 Task: Add Bass Loofa Body Scrubber to the cart.
Action: Mouse moved to (933, 368)
Screenshot: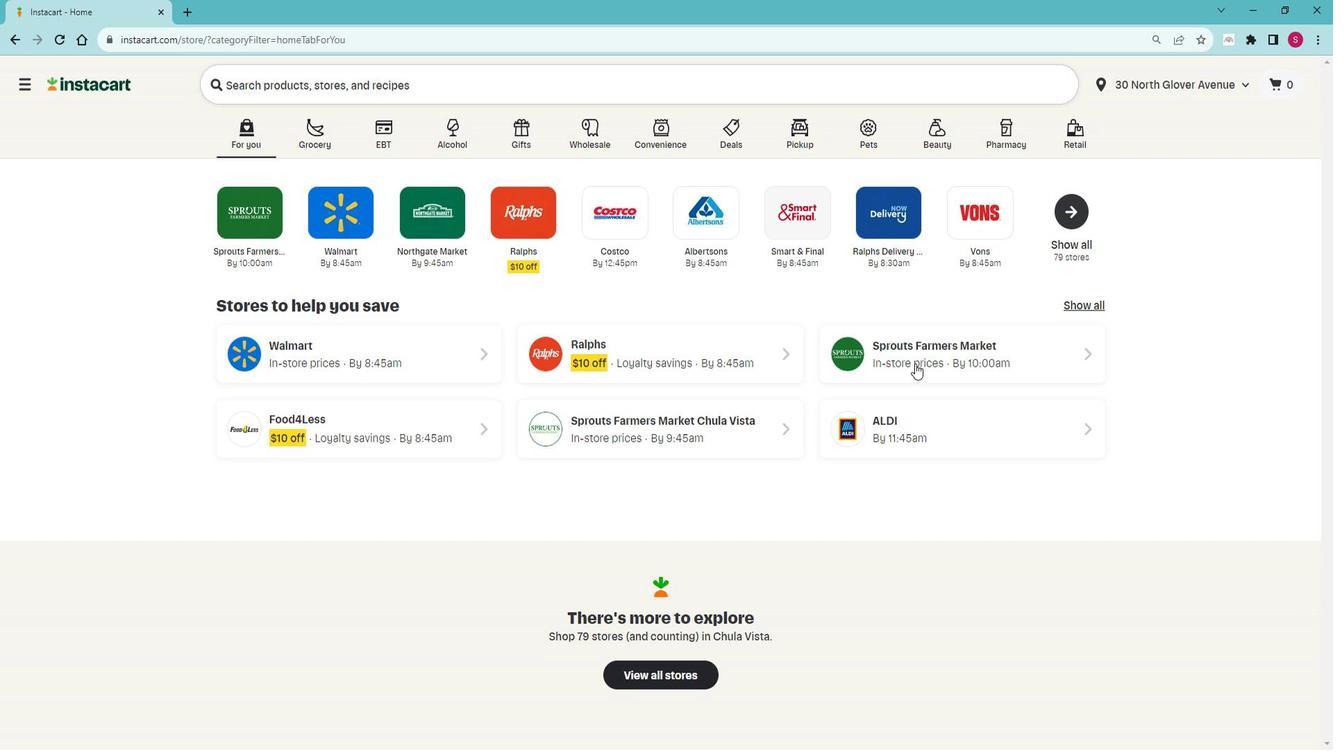 
Action: Mouse pressed left at (933, 368)
Screenshot: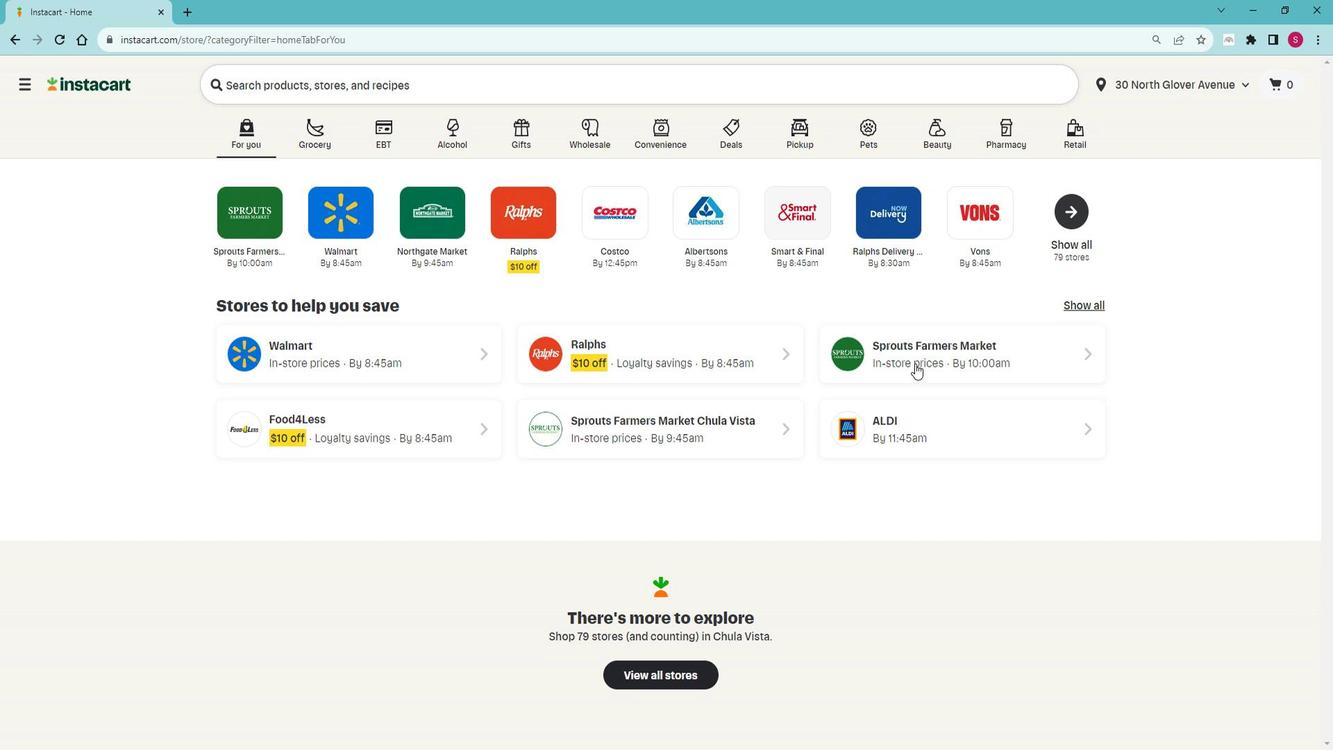 
Action: Mouse moved to (177, 466)
Screenshot: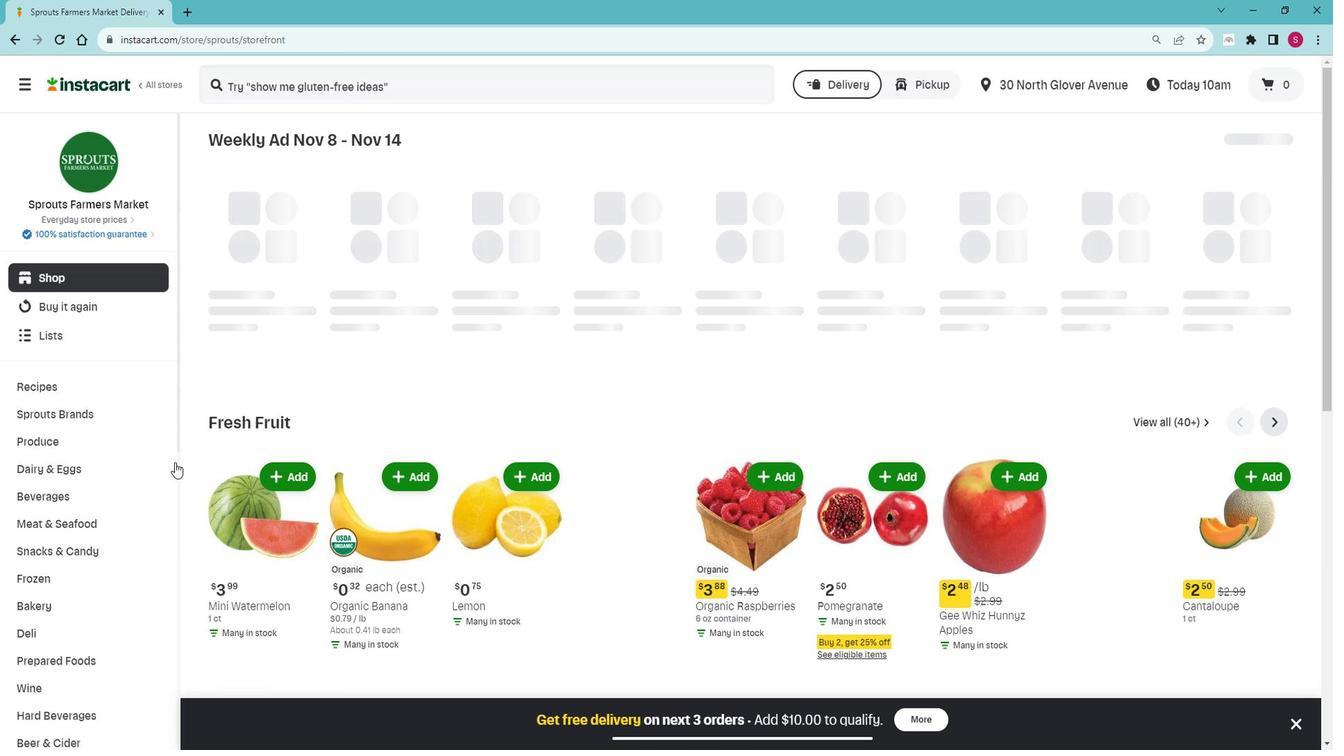 
Action: Mouse scrolled (177, 465) with delta (0, 0)
Screenshot: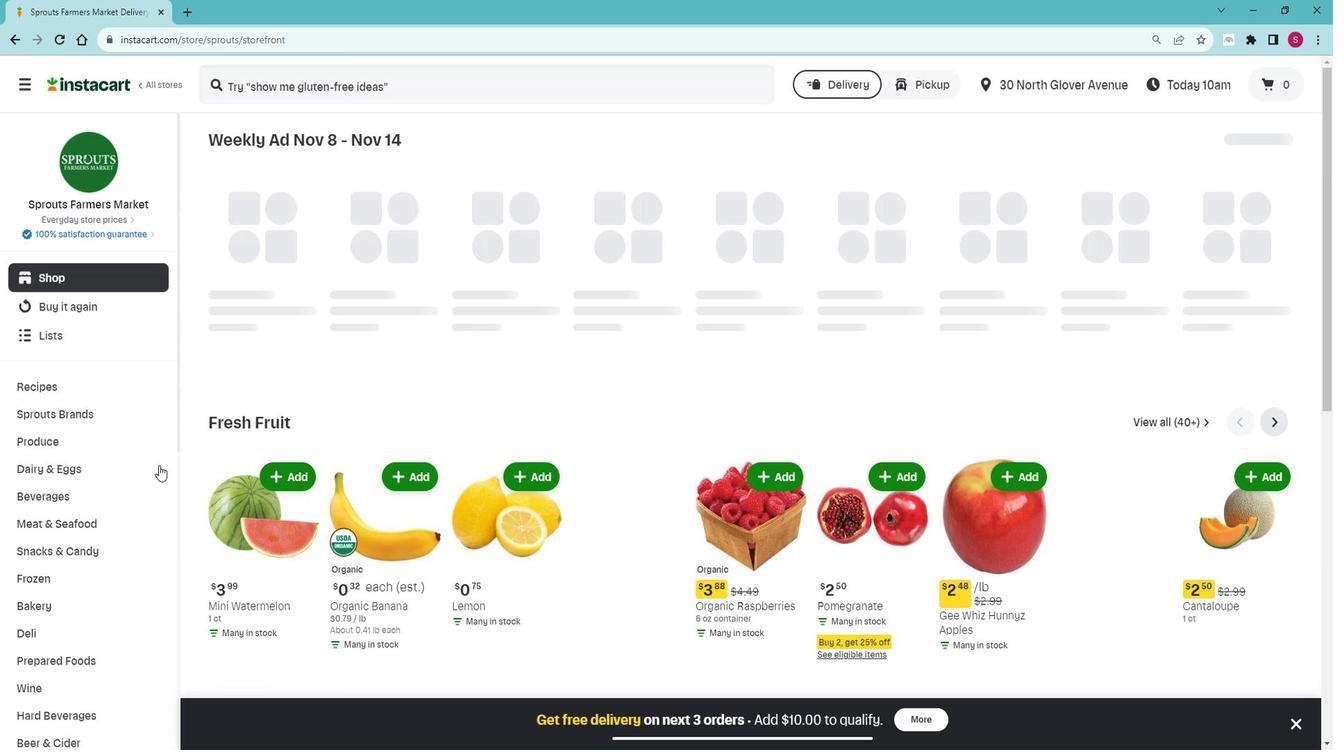 
Action: Mouse moved to (172, 470)
Screenshot: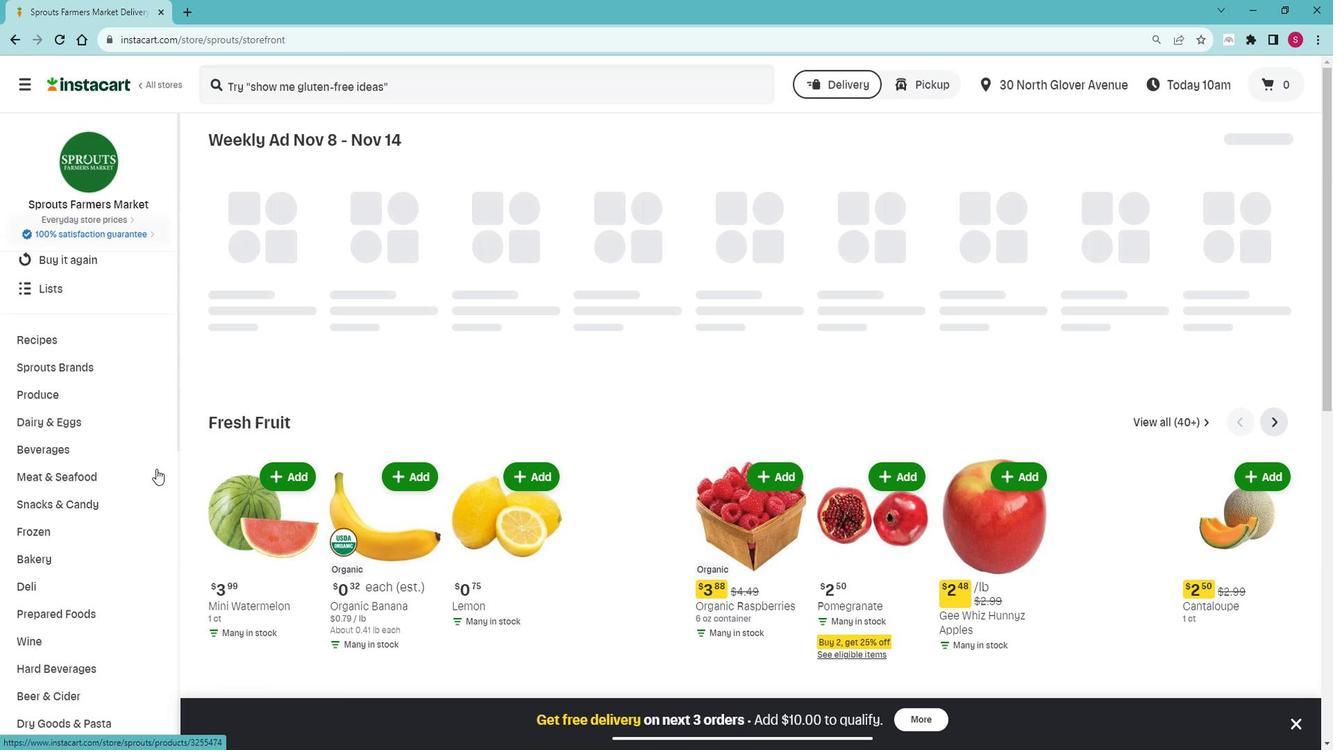 
Action: Mouse scrolled (172, 469) with delta (0, 0)
Screenshot: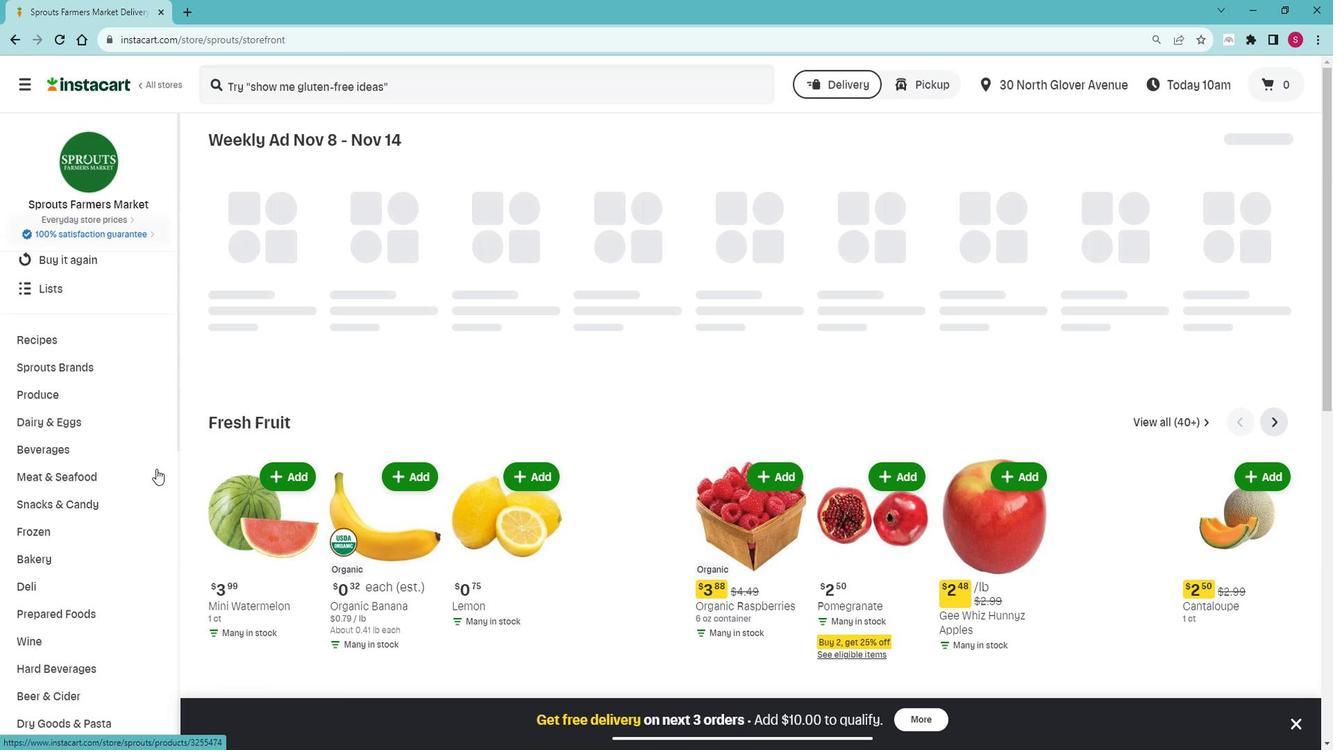 
Action: Mouse moved to (127, 475)
Screenshot: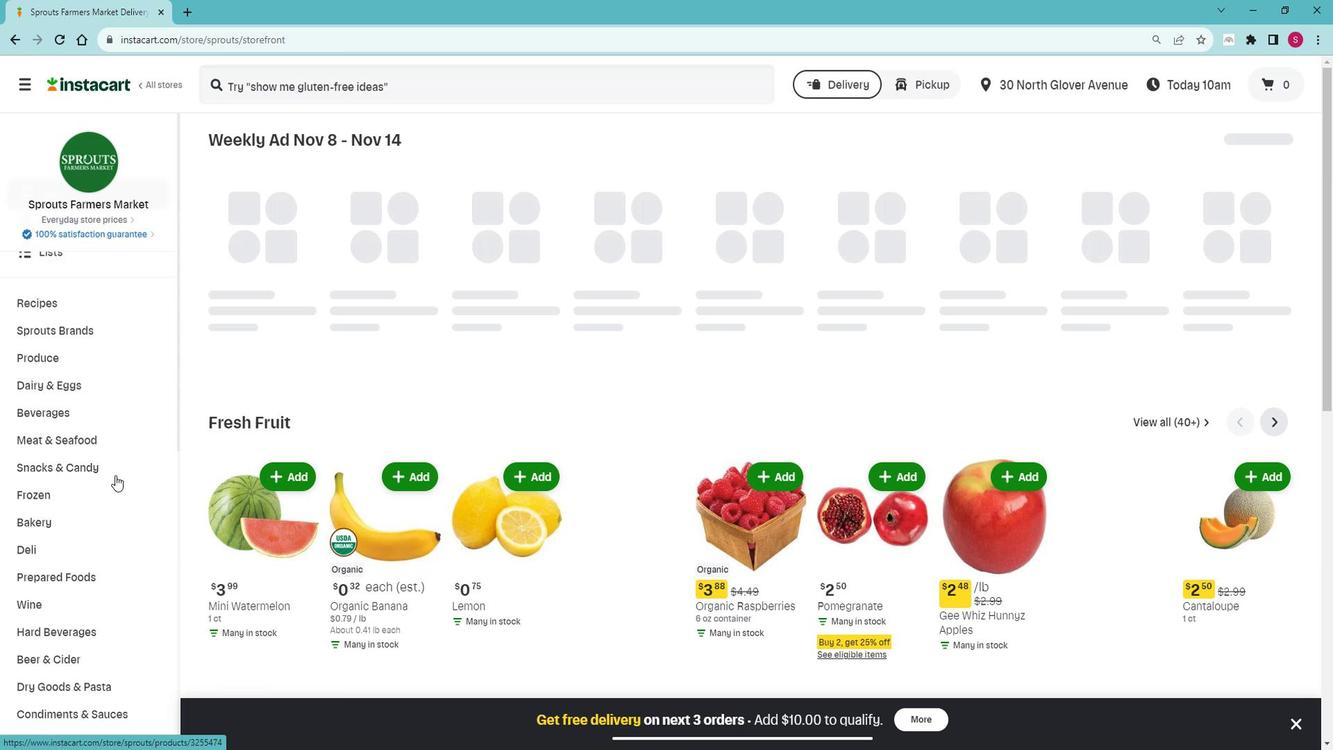 
Action: Mouse scrolled (127, 475) with delta (0, 0)
Screenshot: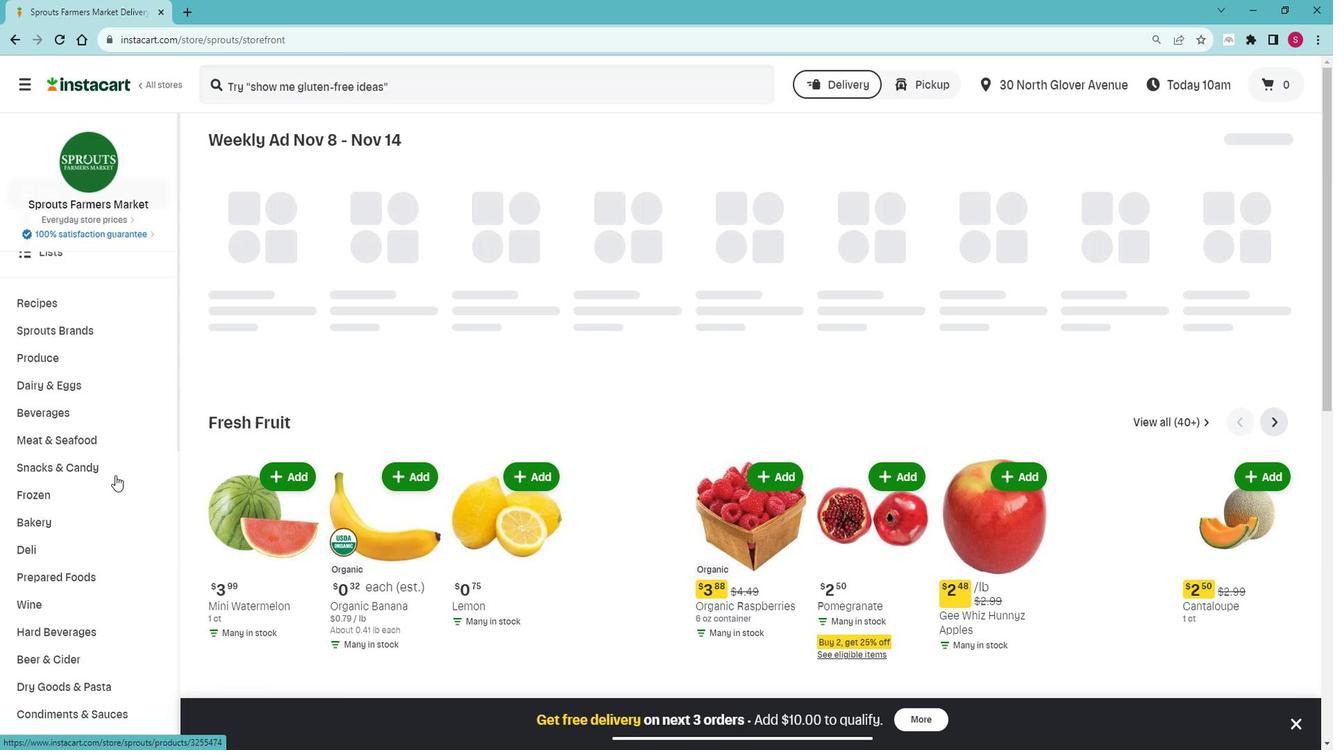
Action: Mouse moved to (114, 475)
Screenshot: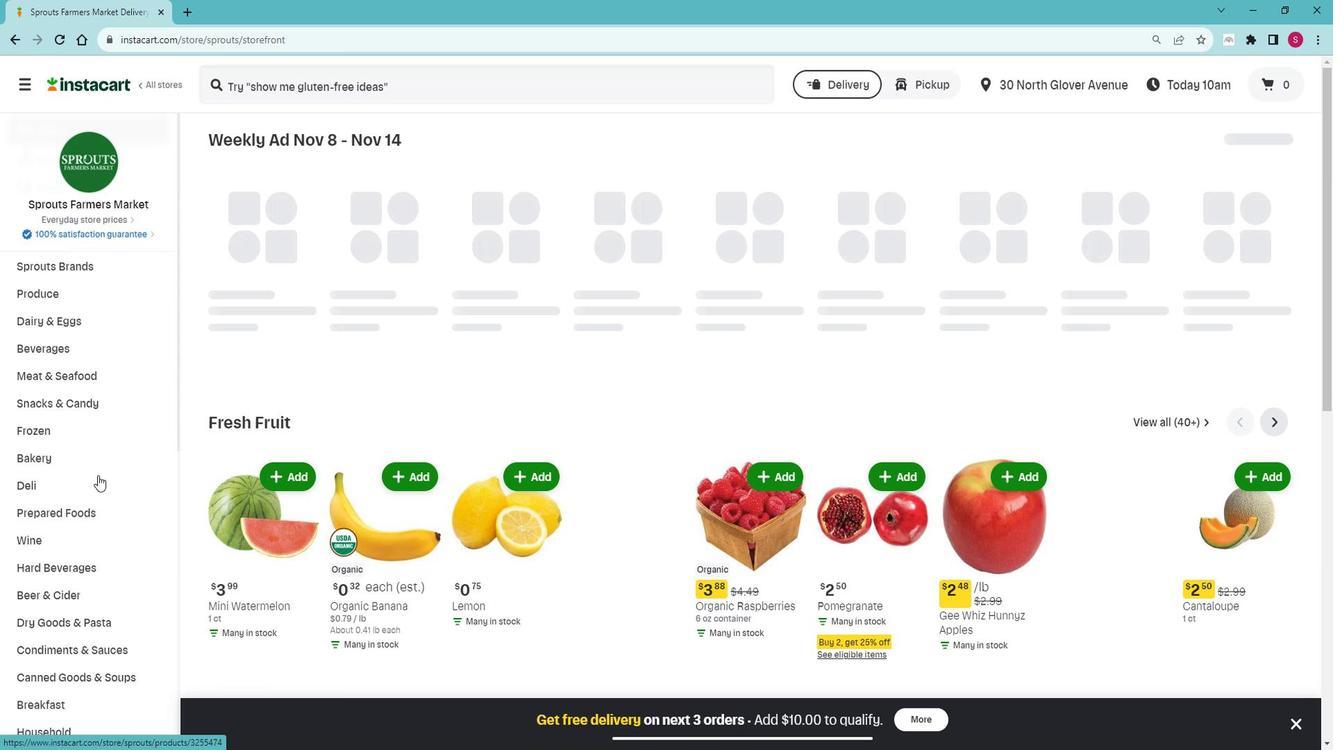 
Action: Mouse scrolled (114, 475) with delta (0, 0)
Screenshot: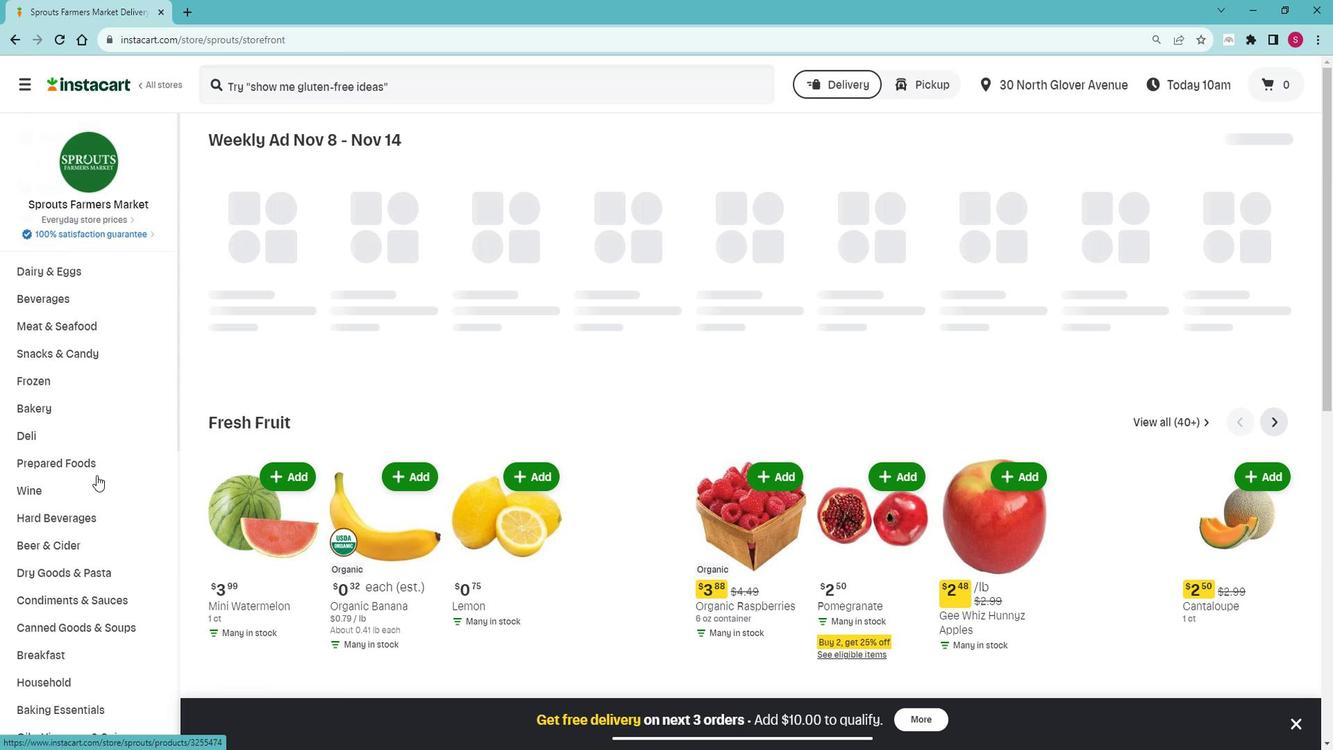 
Action: Mouse moved to (111, 478)
Screenshot: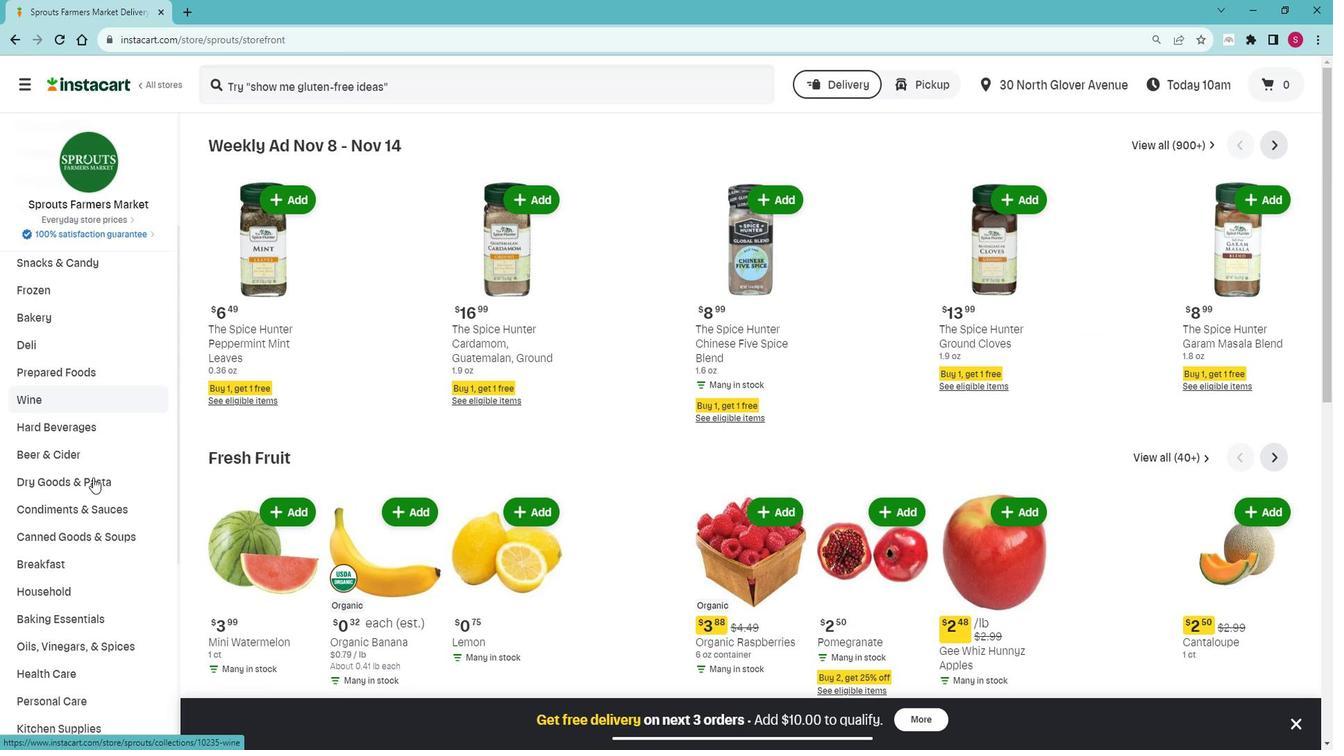 
Action: Mouse scrolled (111, 477) with delta (0, 0)
Screenshot: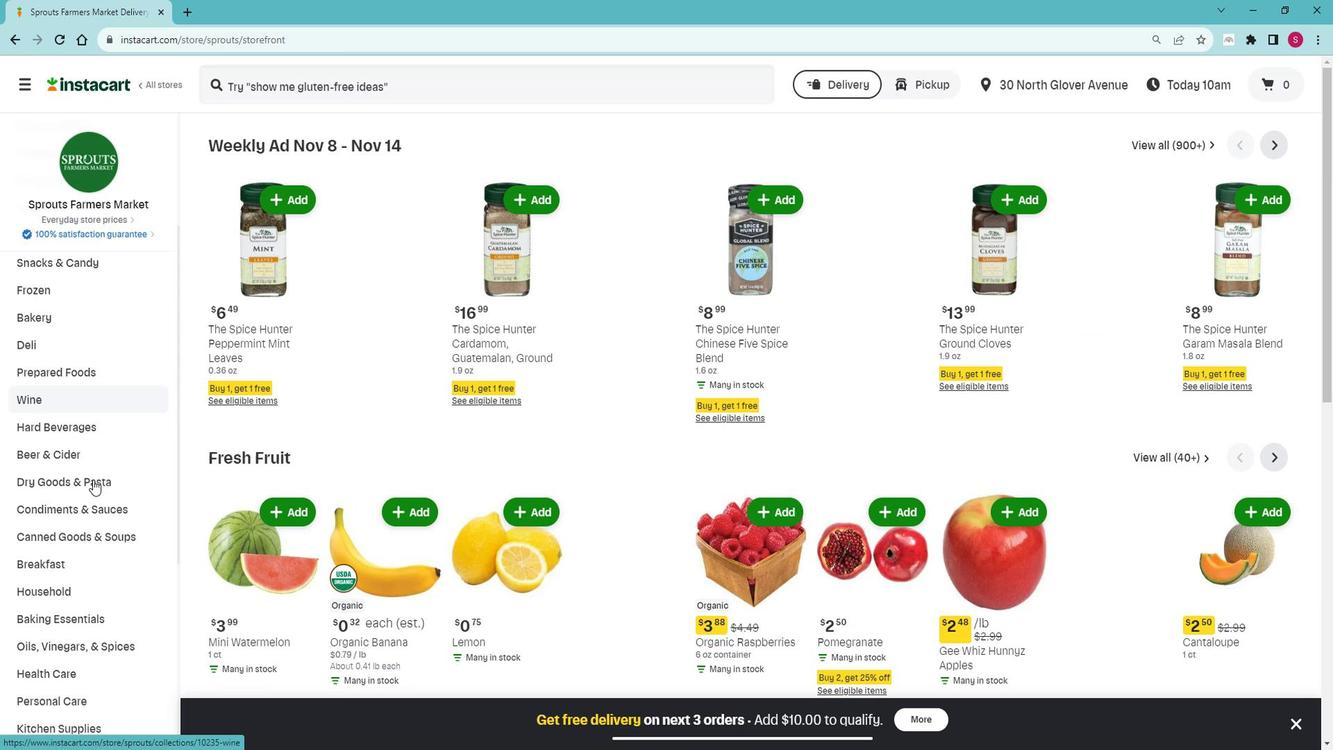 
Action: Mouse moved to (111, 479)
Screenshot: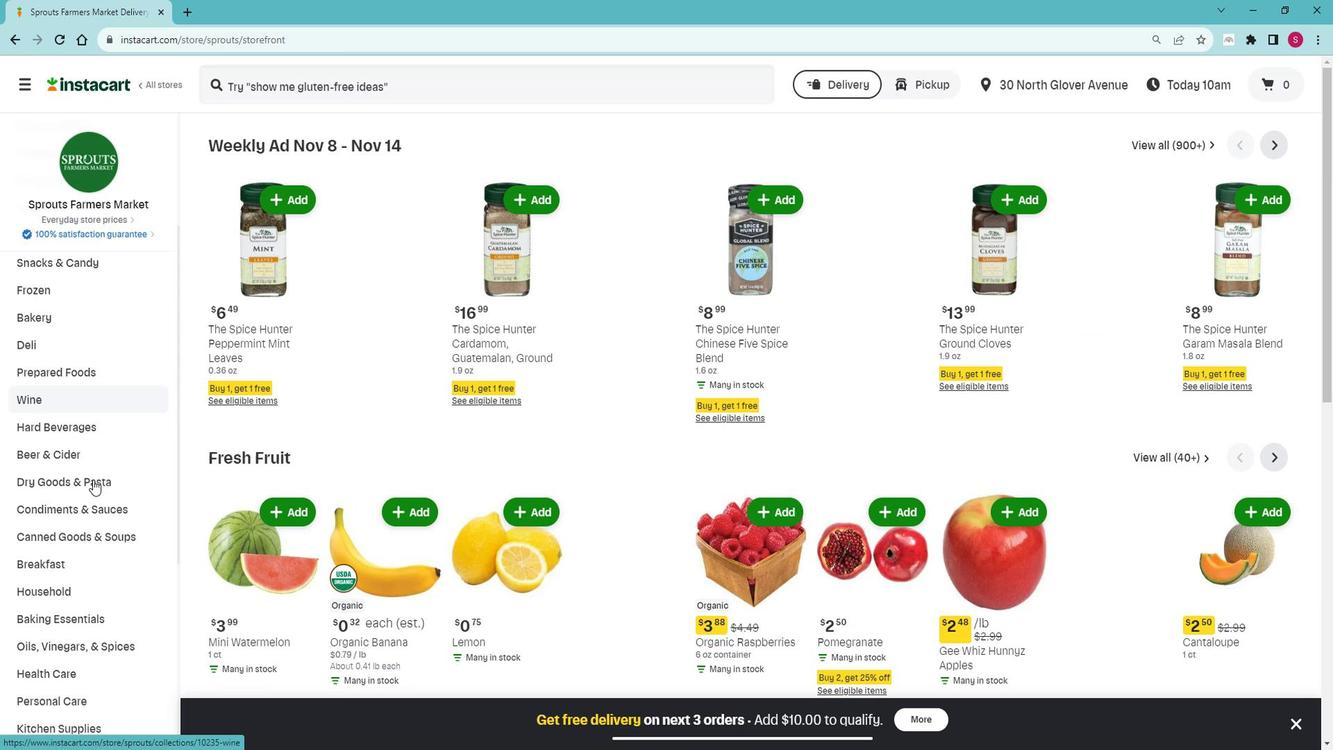 
Action: Mouse scrolled (111, 479) with delta (0, 0)
Screenshot: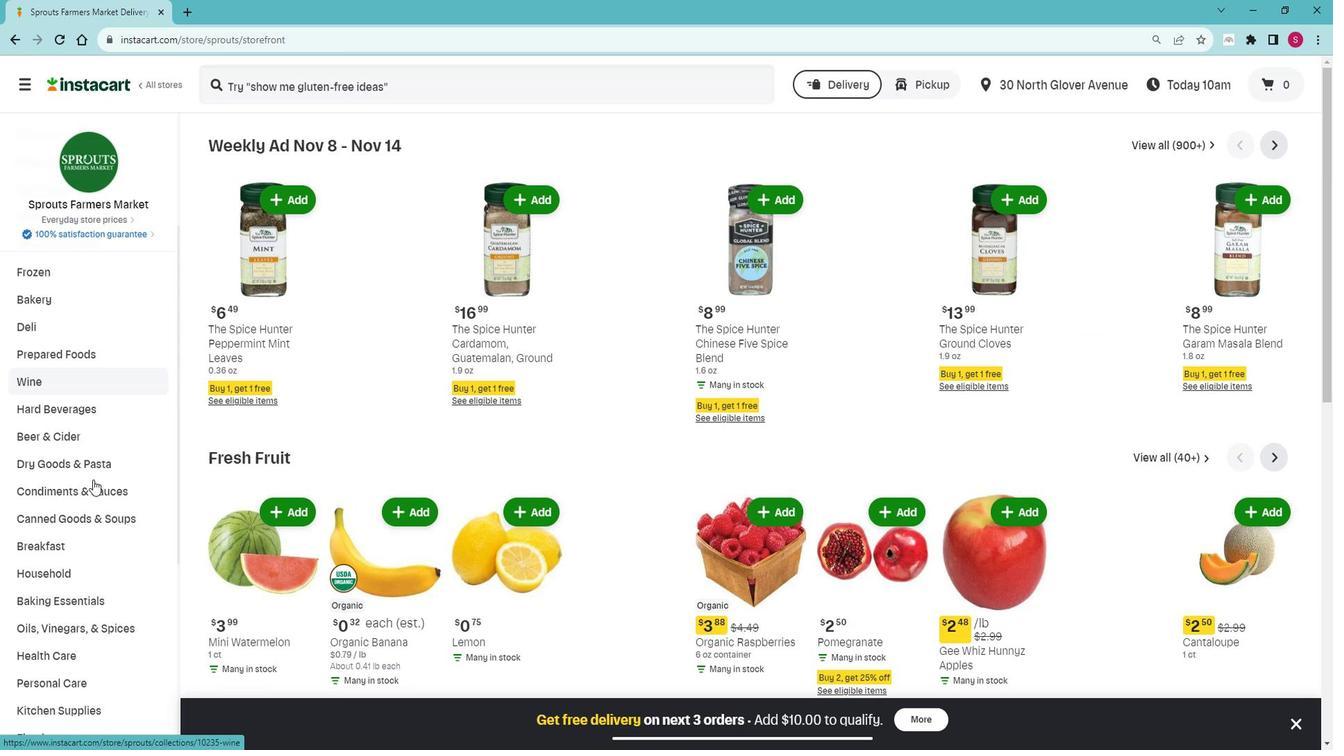 
Action: Mouse moved to (75, 552)
Screenshot: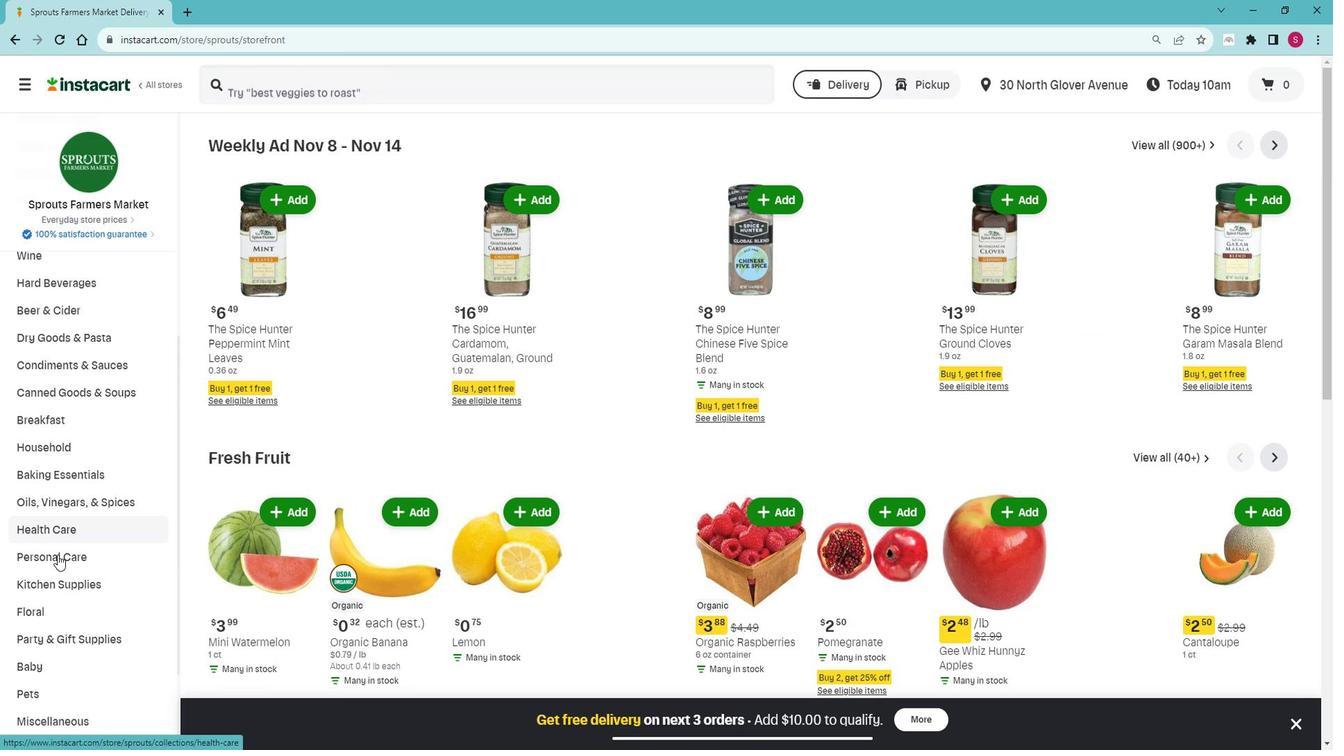 
Action: Mouse pressed left at (75, 552)
Screenshot: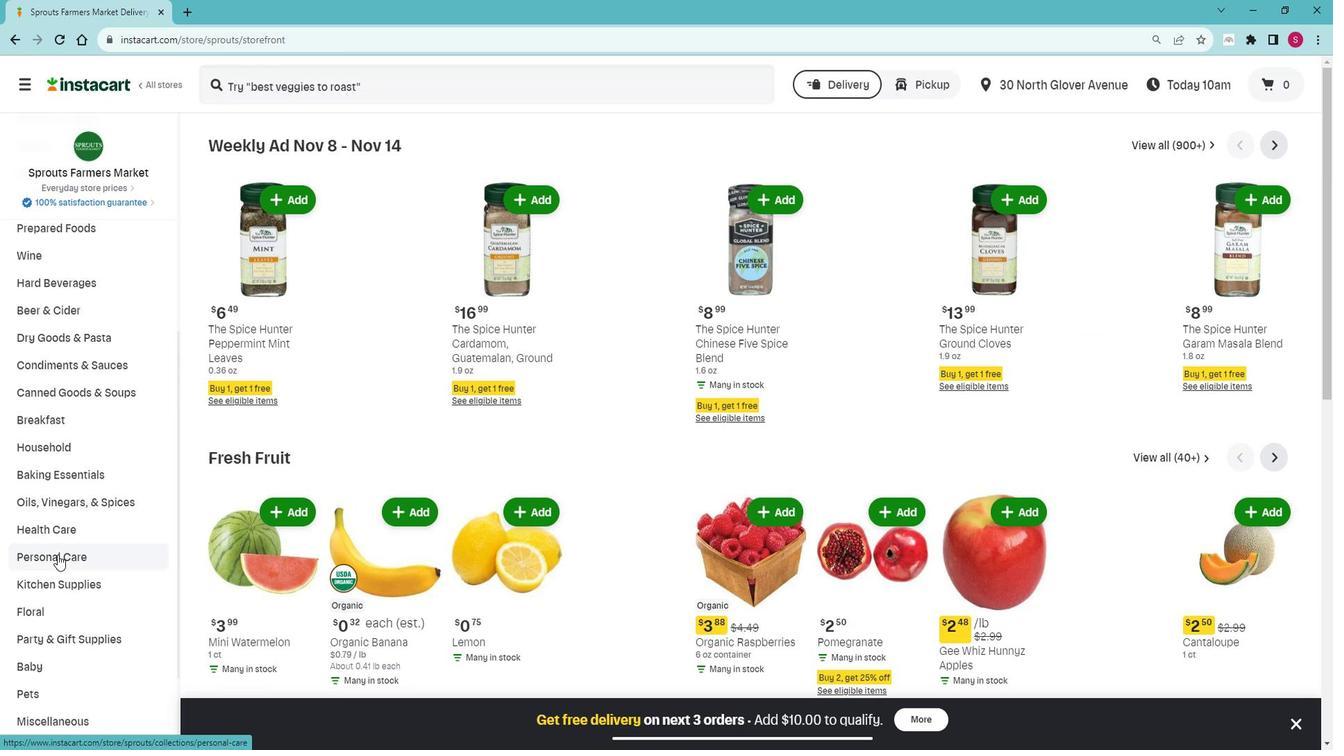 
Action: Mouse moved to (87, 580)
Screenshot: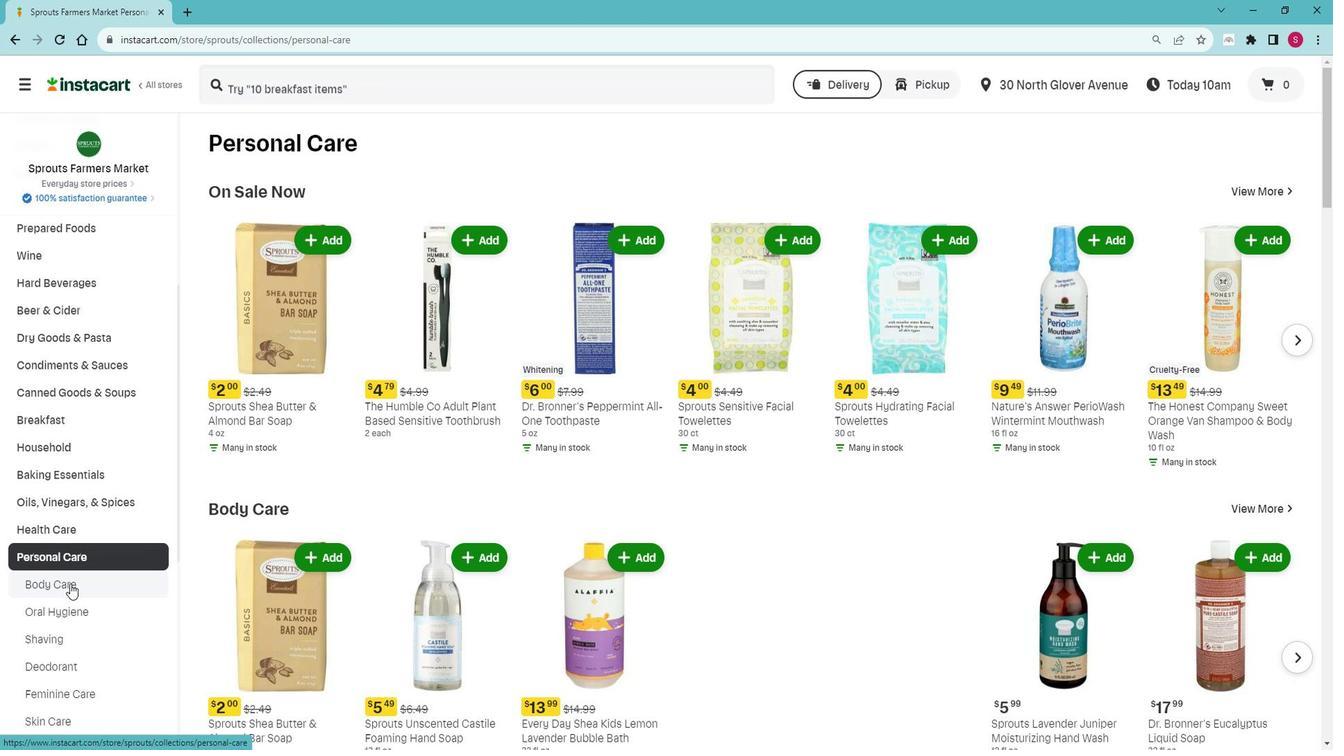 
Action: Mouse pressed left at (87, 580)
Screenshot: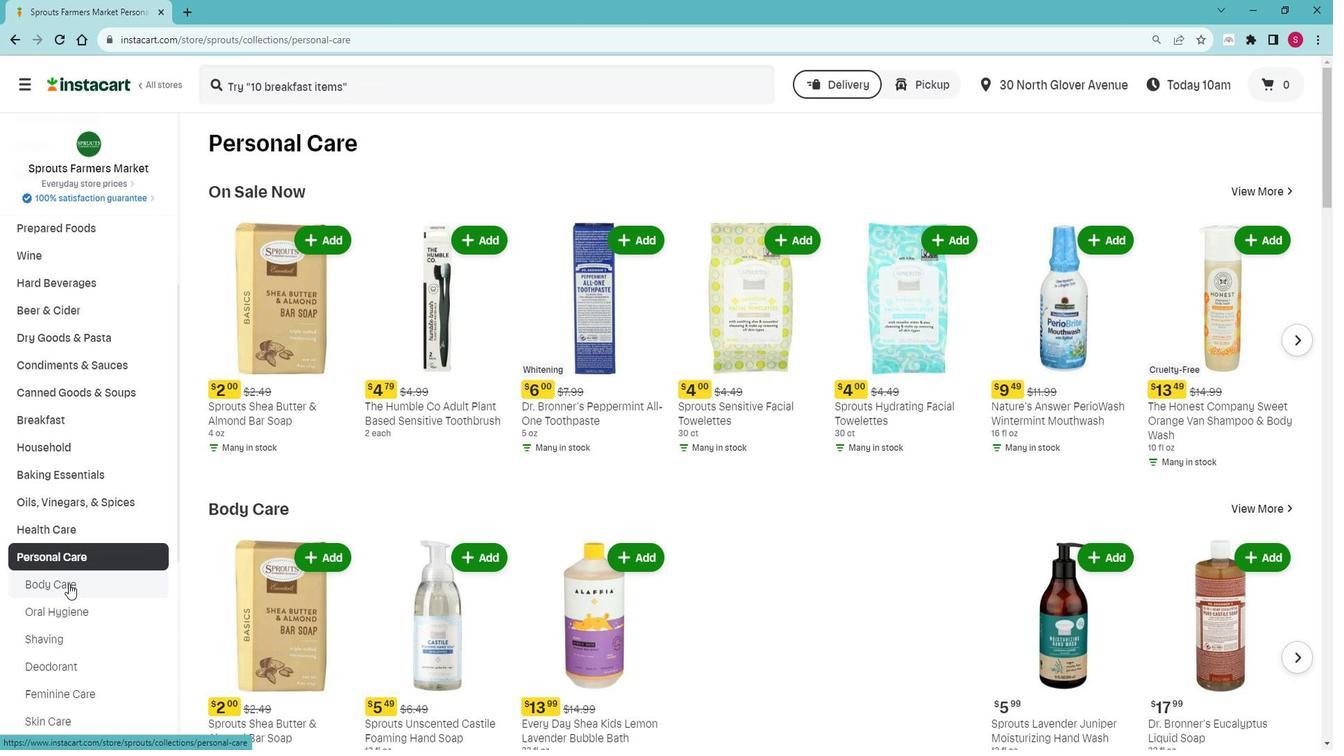 
Action: Mouse moved to (648, 204)
Screenshot: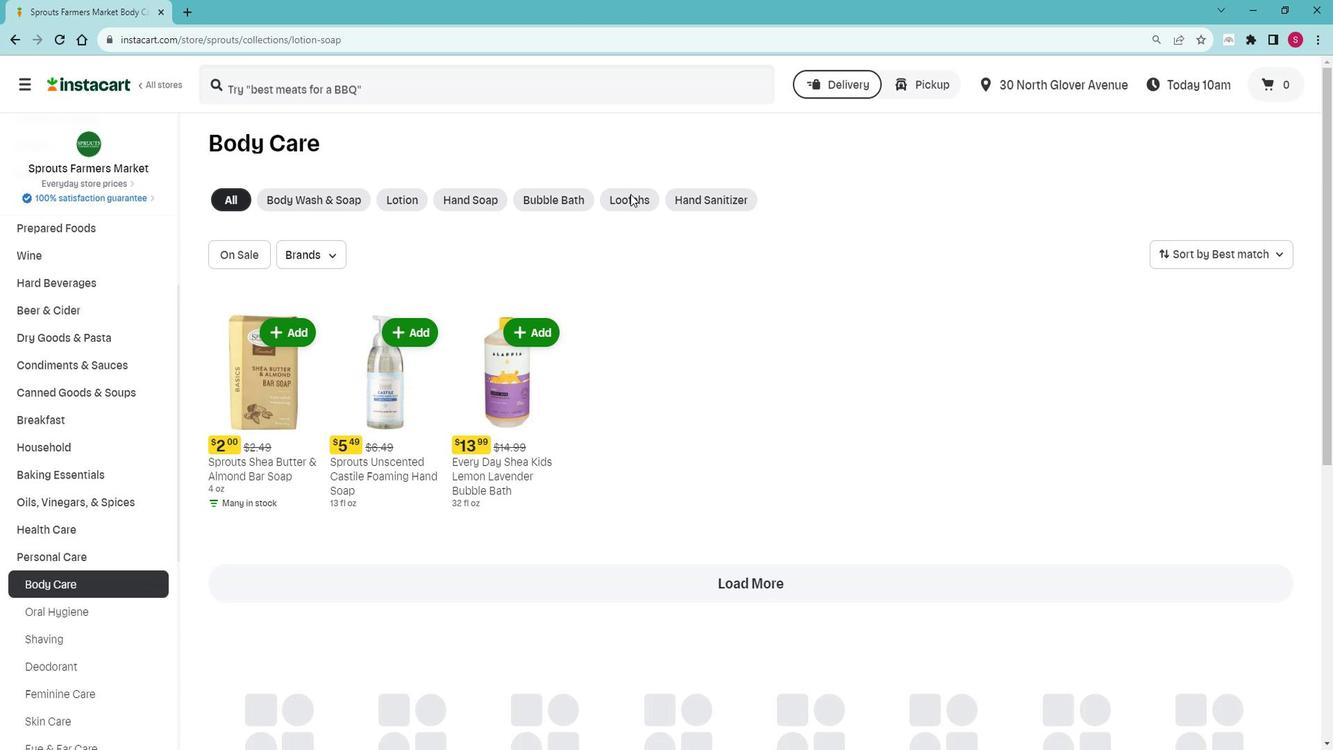 
Action: Mouse pressed left at (648, 204)
Screenshot: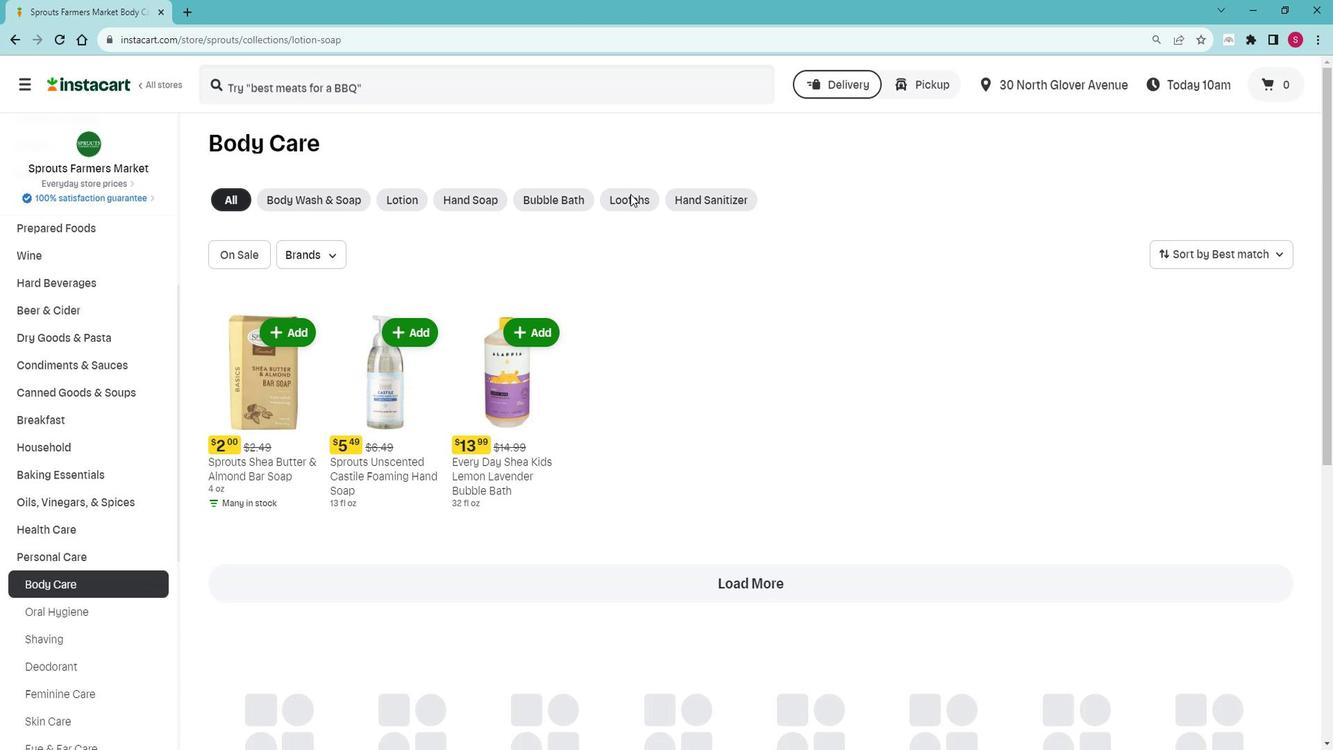 
Action: Mouse moved to (506, 102)
Screenshot: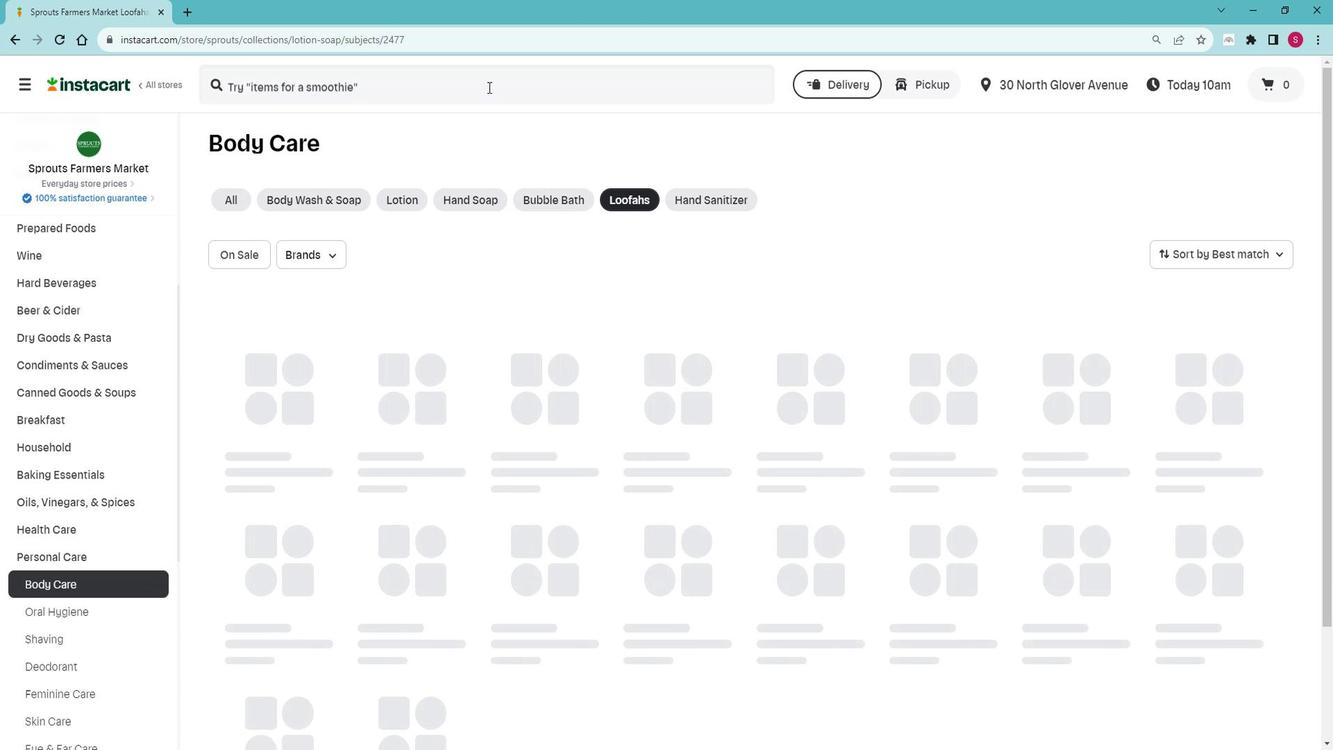 
Action: Mouse pressed left at (506, 102)
Screenshot: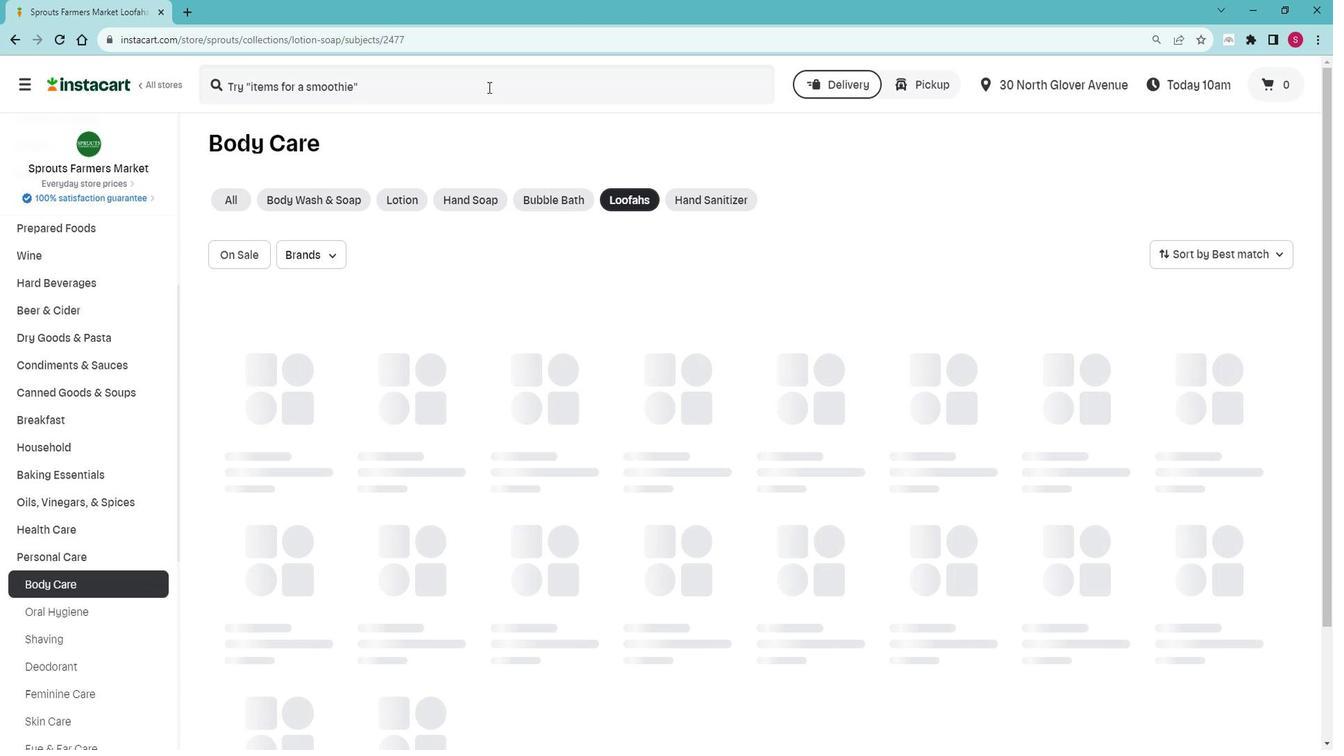 
Action: Key pressed <Key.shift>Bass<Key.space><Key.shift>Loofa<Key.space><Key.shift>Body<Key.space><Key.shift>Scrubber<Key.space><Key.enter>
Screenshot: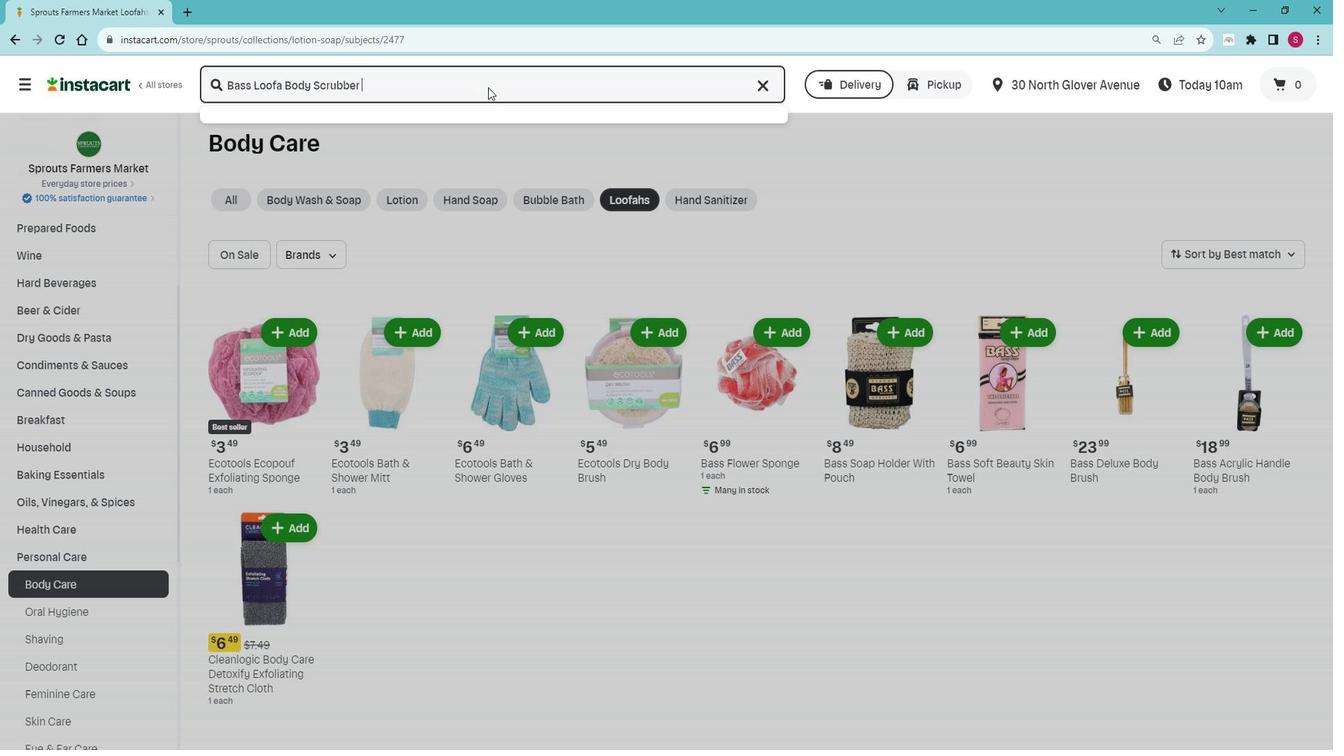 
Action: Mouse moved to (370, 323)
Screenshot: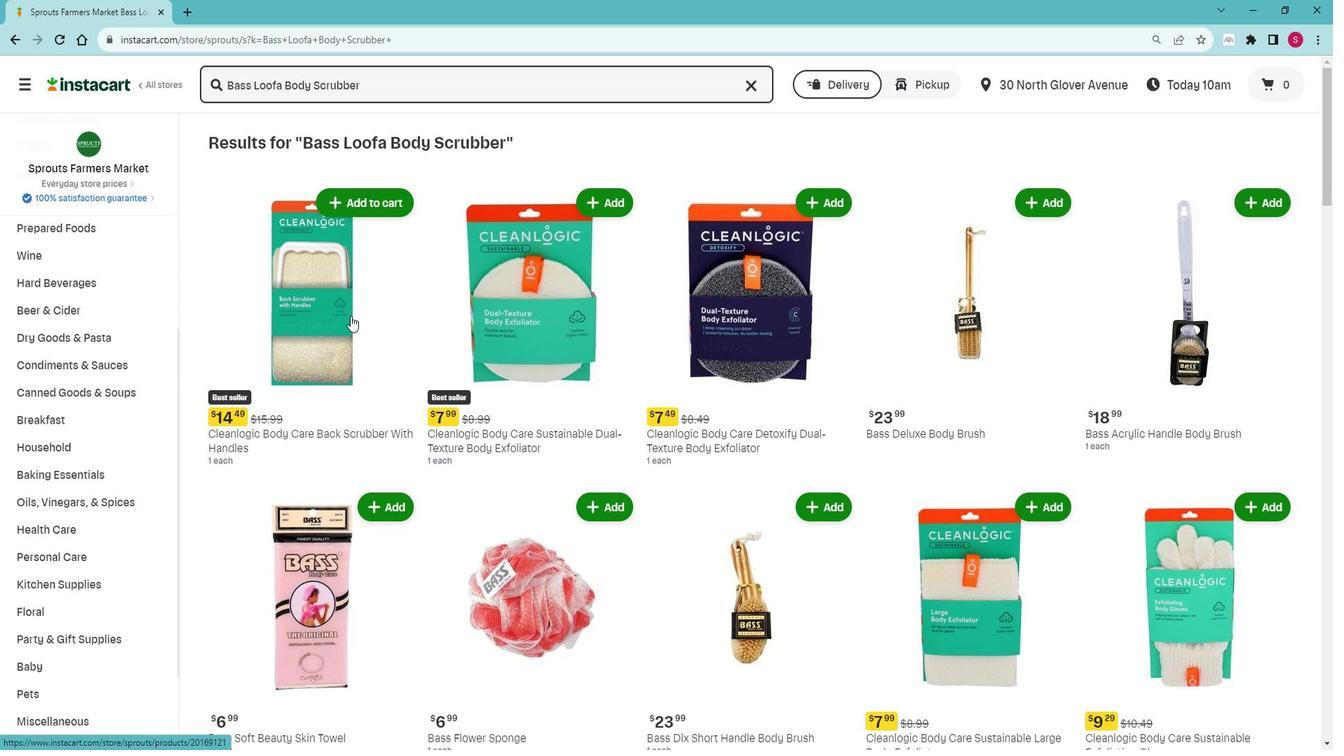 
Action: Mouse scrolled (370, 322) with delta (0, 0)
Screenshot: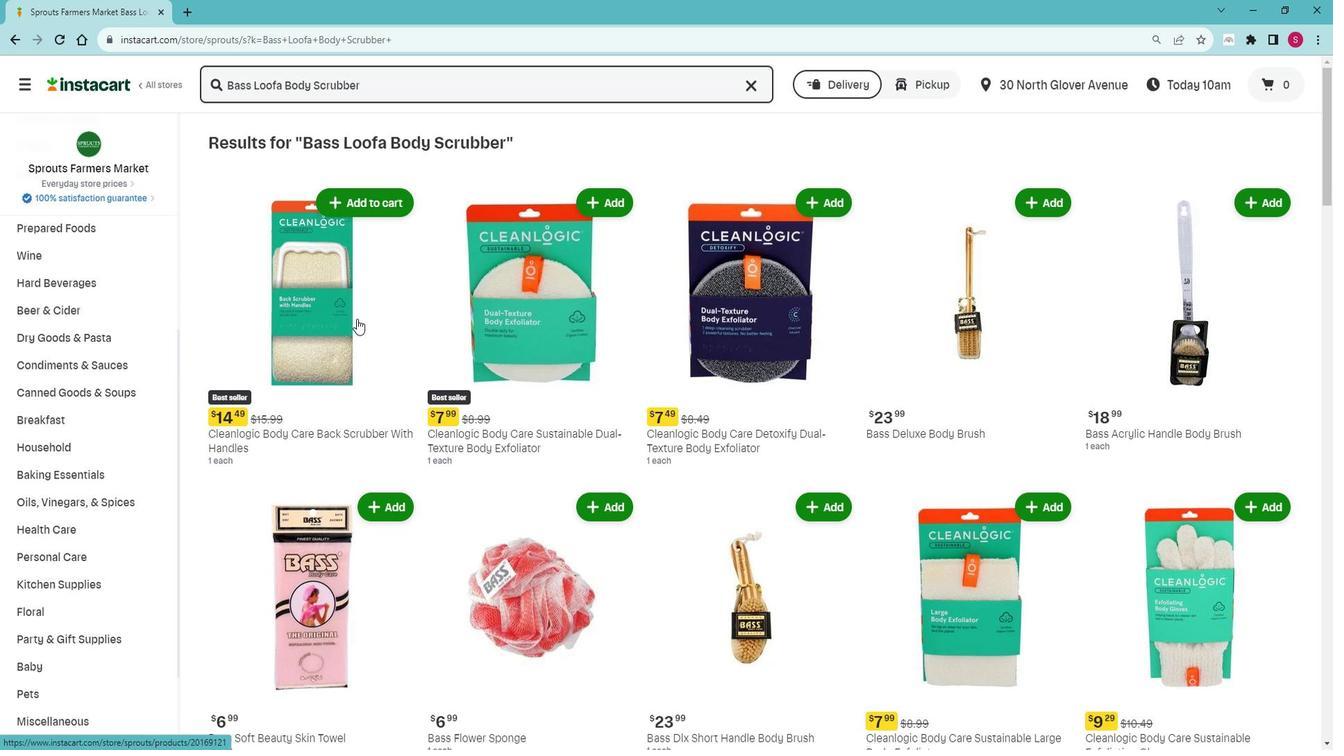 
Action: Mouse moved to (401, 333)
Screenshot: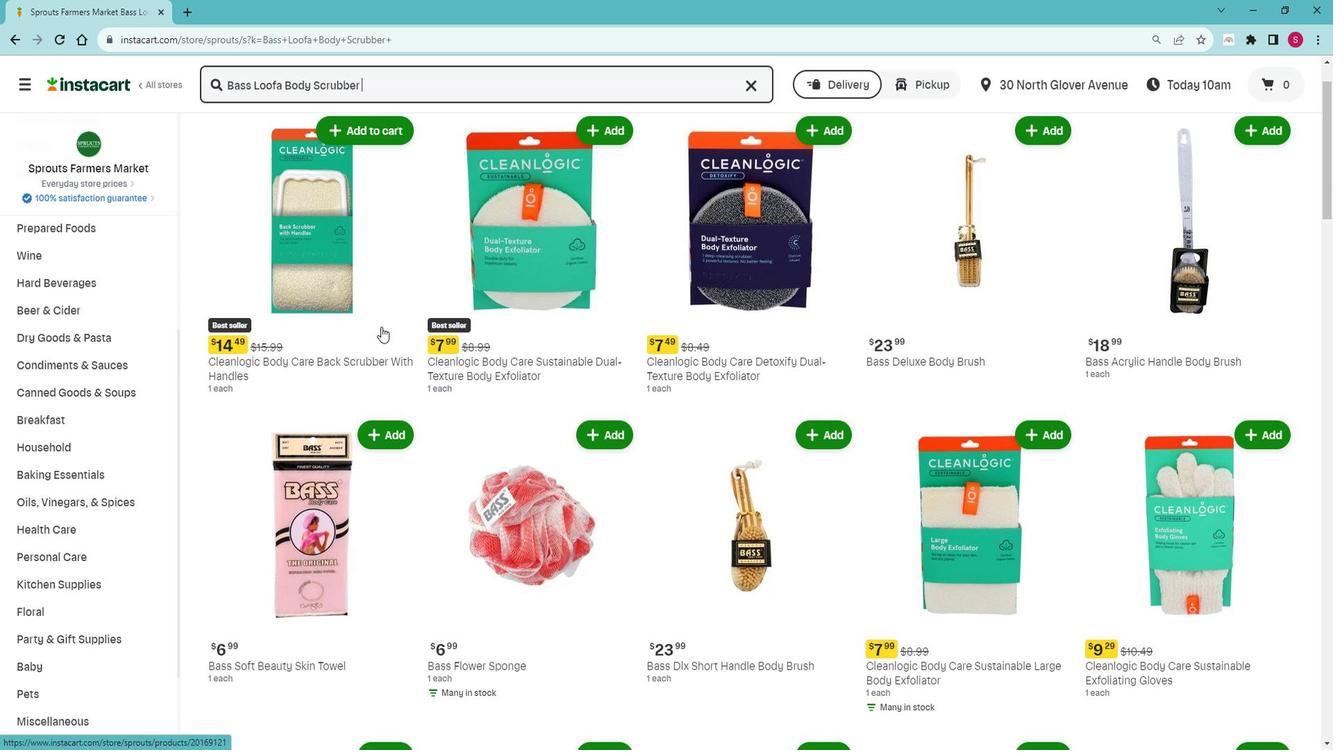 
Action: Mouse scrolled (401, 332) with delta (0, 0)
Screenshot: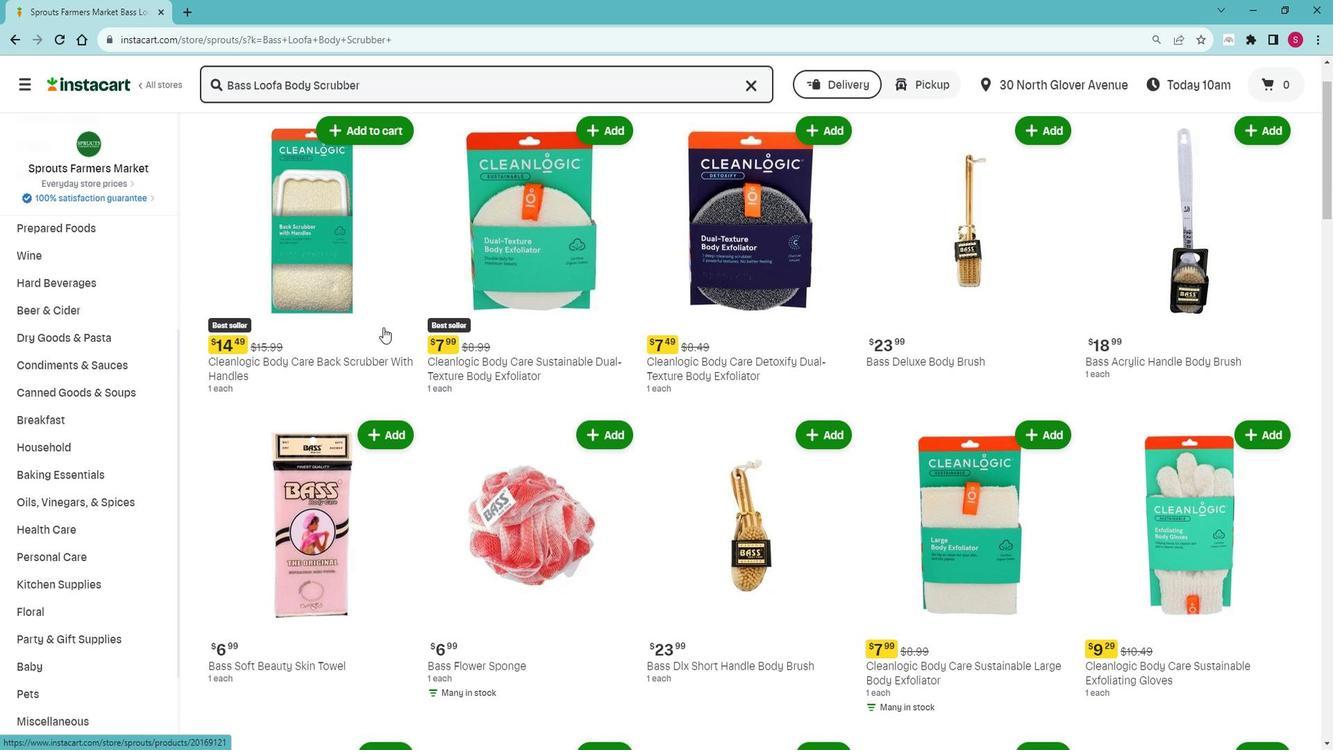
Action: Mouse moved to (404, 337)
Screenshot: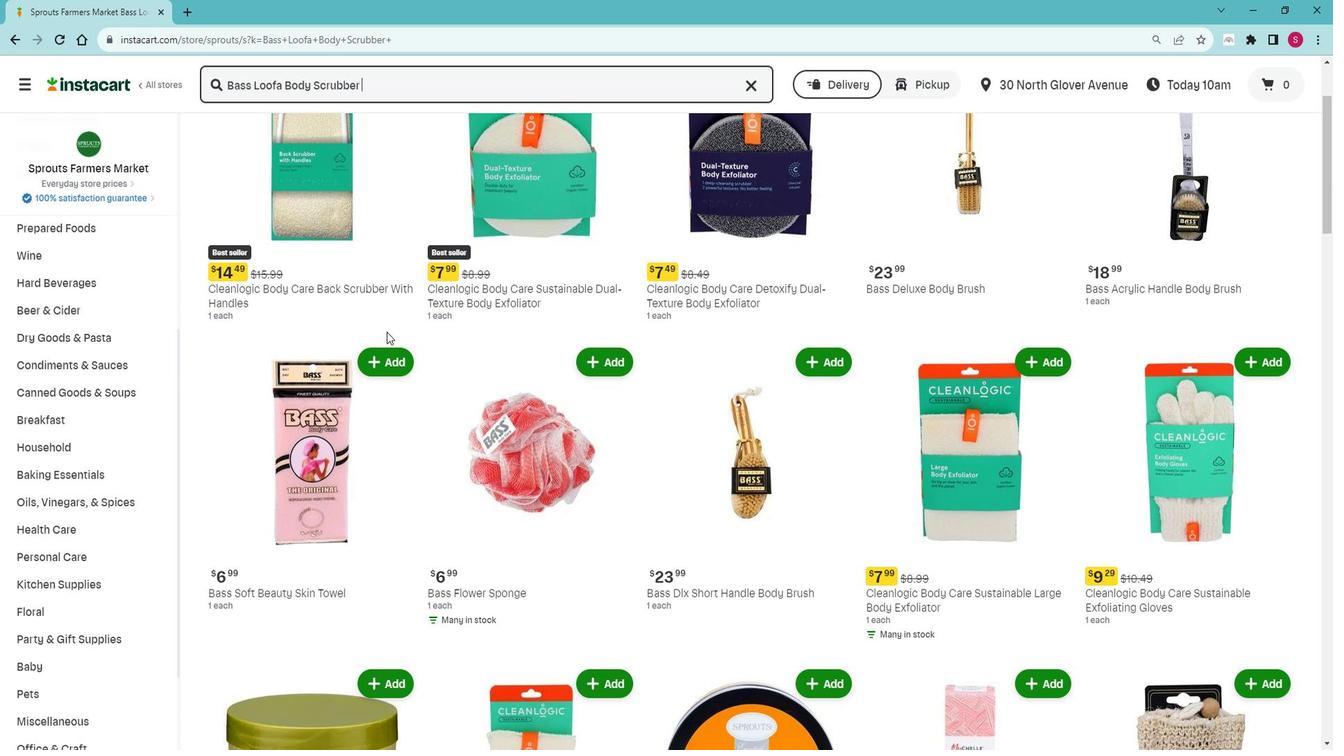 
Action: Mouse scrolled (404, 336) with delta (0, 0)
Screenshot: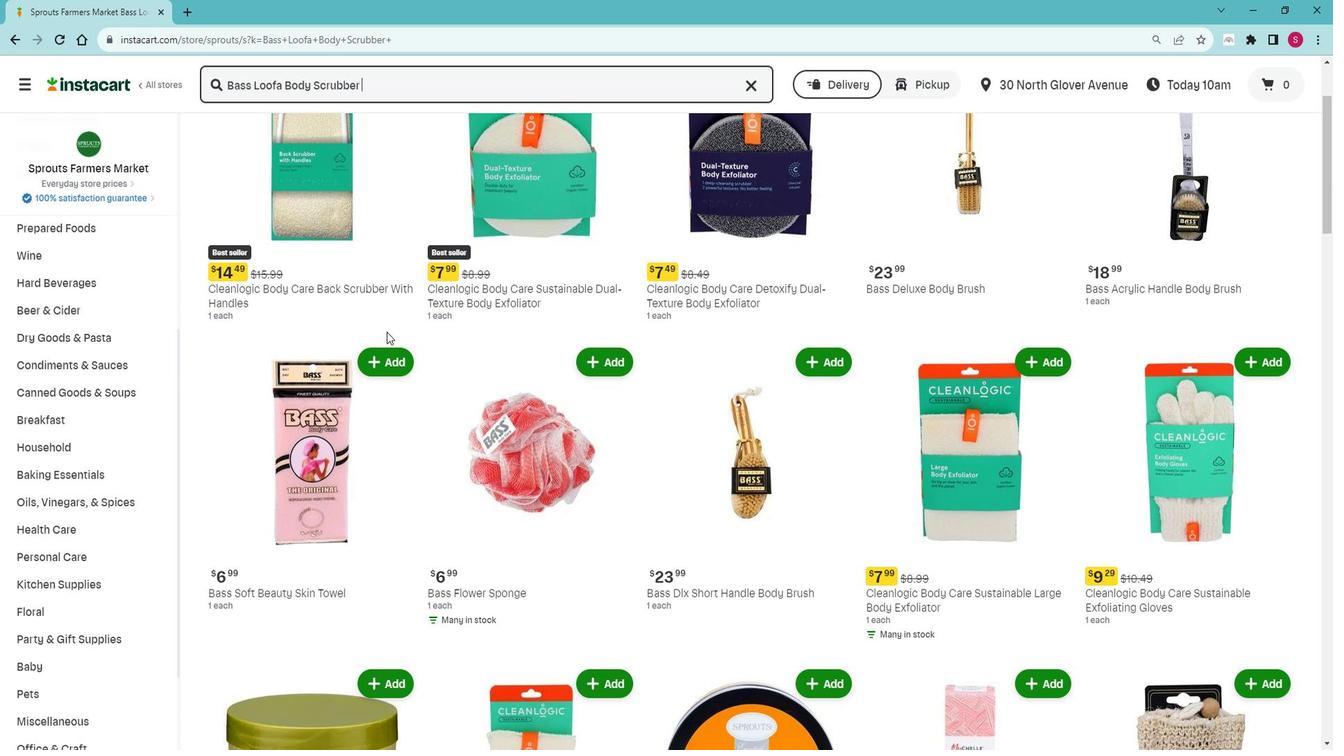 
Action: Mouse moved to (407, 341)
Screenshot: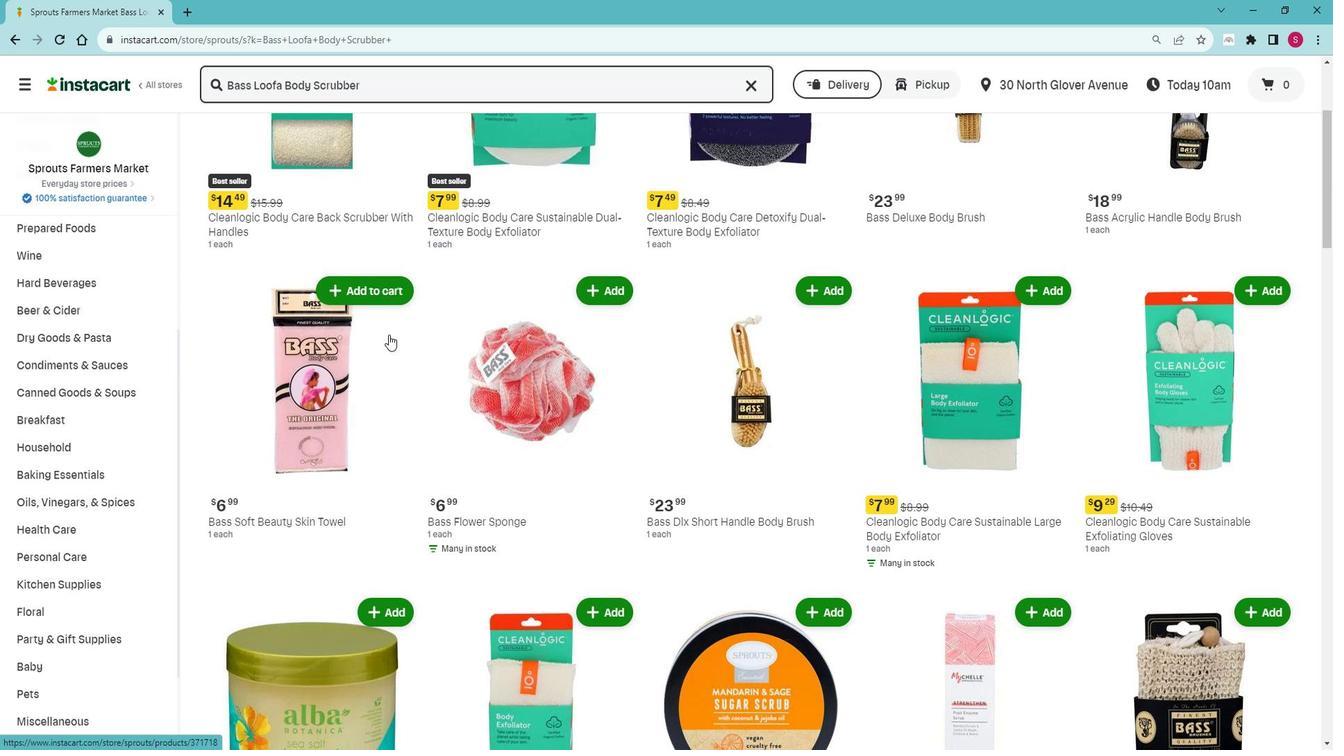 
Action: Mouse scrolled (407, 341) with delta (0, 0)
Screenshot: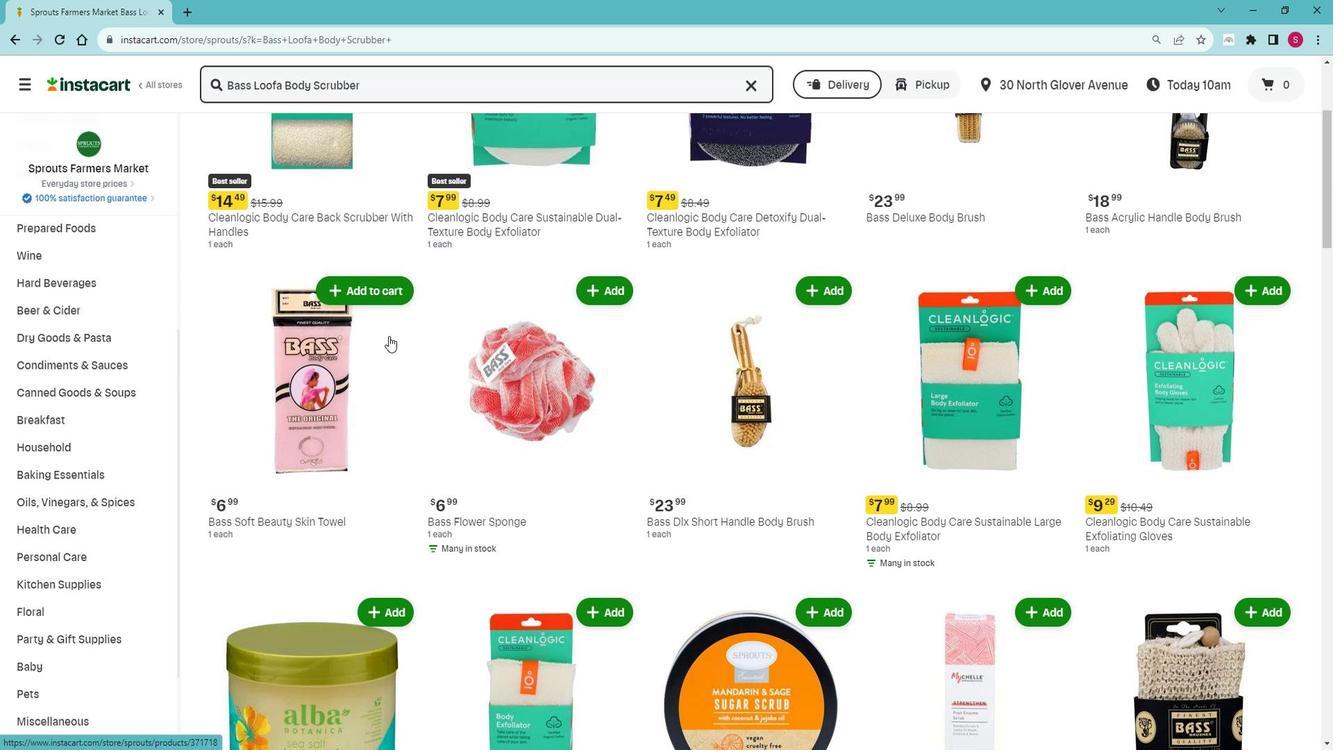 
Action: Mouse scrolled (407, 341) with delta (0, 0)
Screenshot: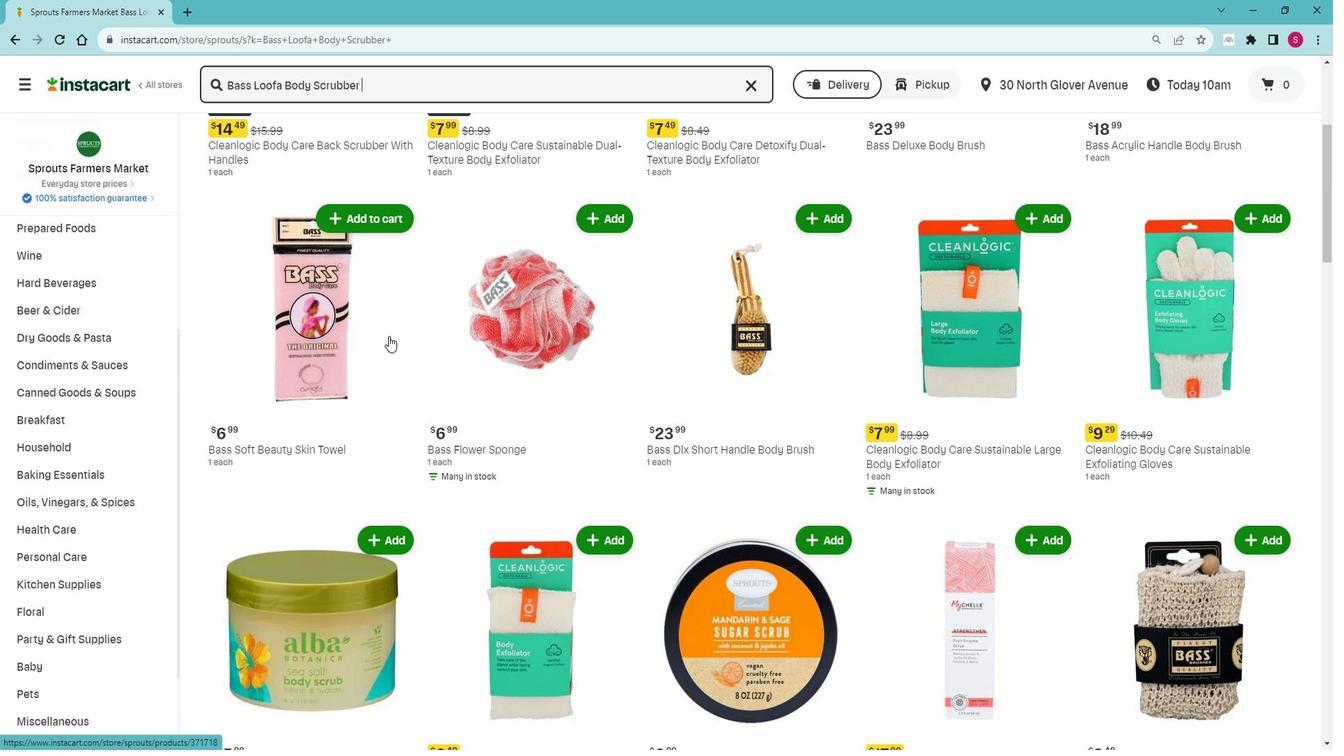 
Action: Mouse scrolled (407, 341) with delta (0, 0)
Screenshot: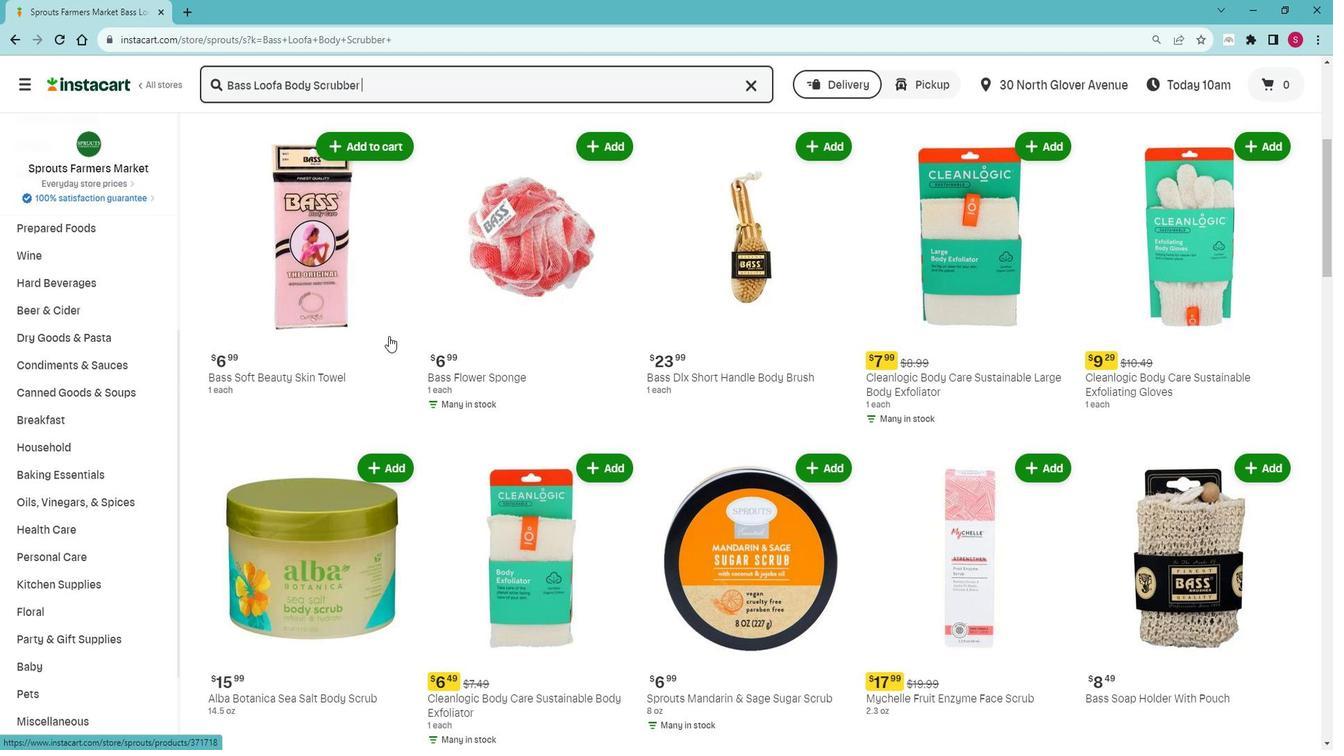 
